 Task: Set the company name to 'match regex' under New invoice in find invoice.
Action: Mouse moved to (179, 23)
Screenshot: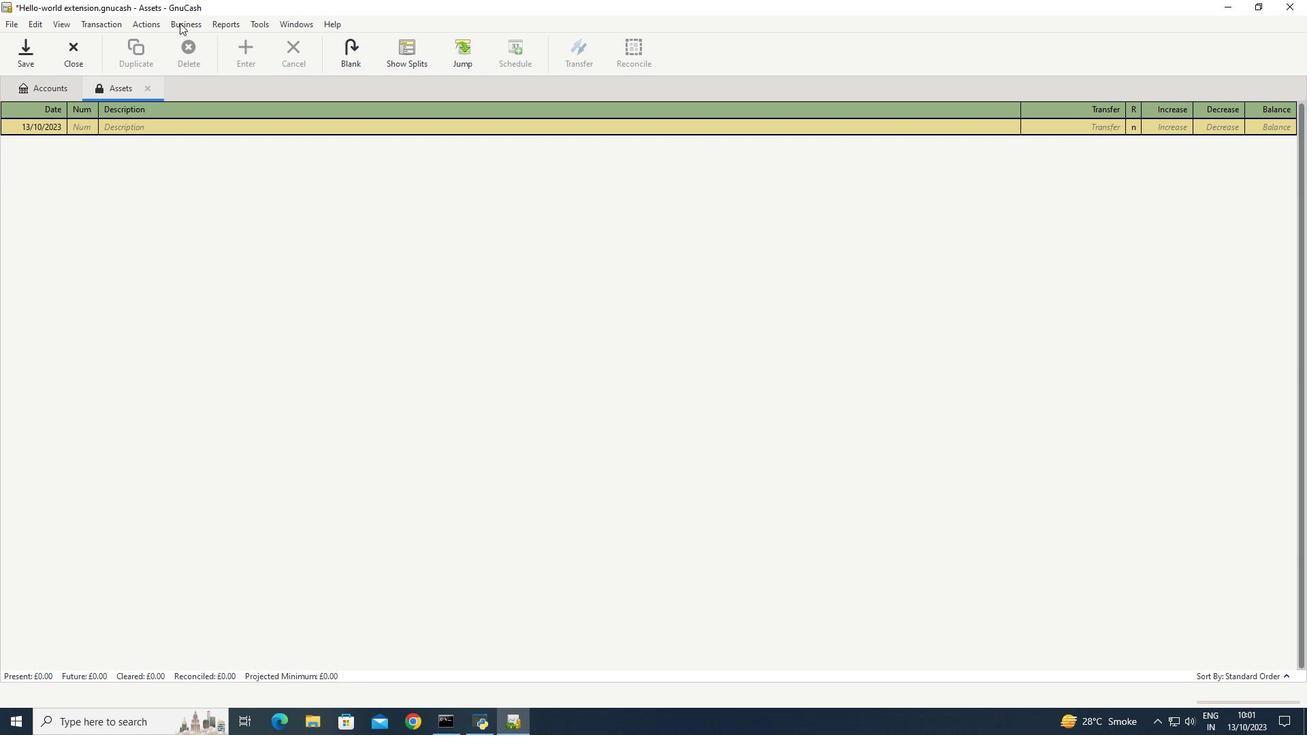 
Action: Mouse pressed left at (179, 23)
Screenshot: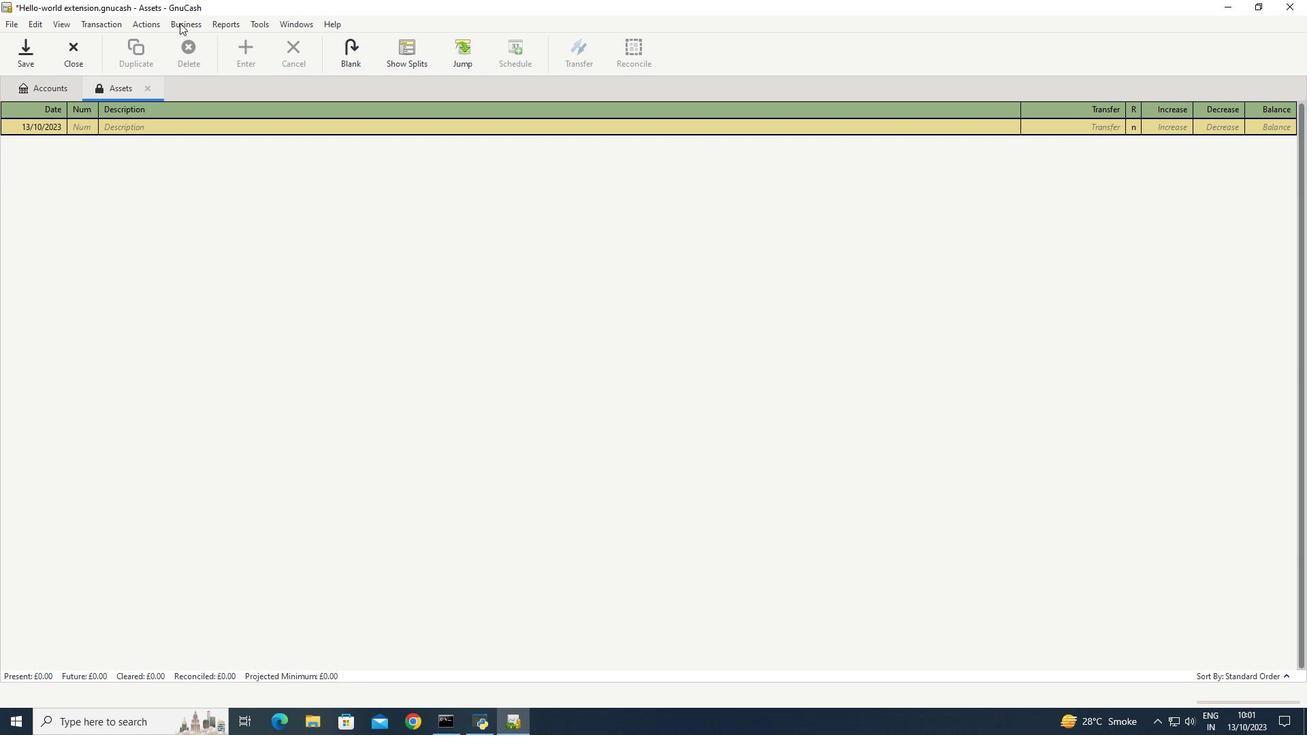 
Action: Mouse moved to (346, 110)
Screenshot: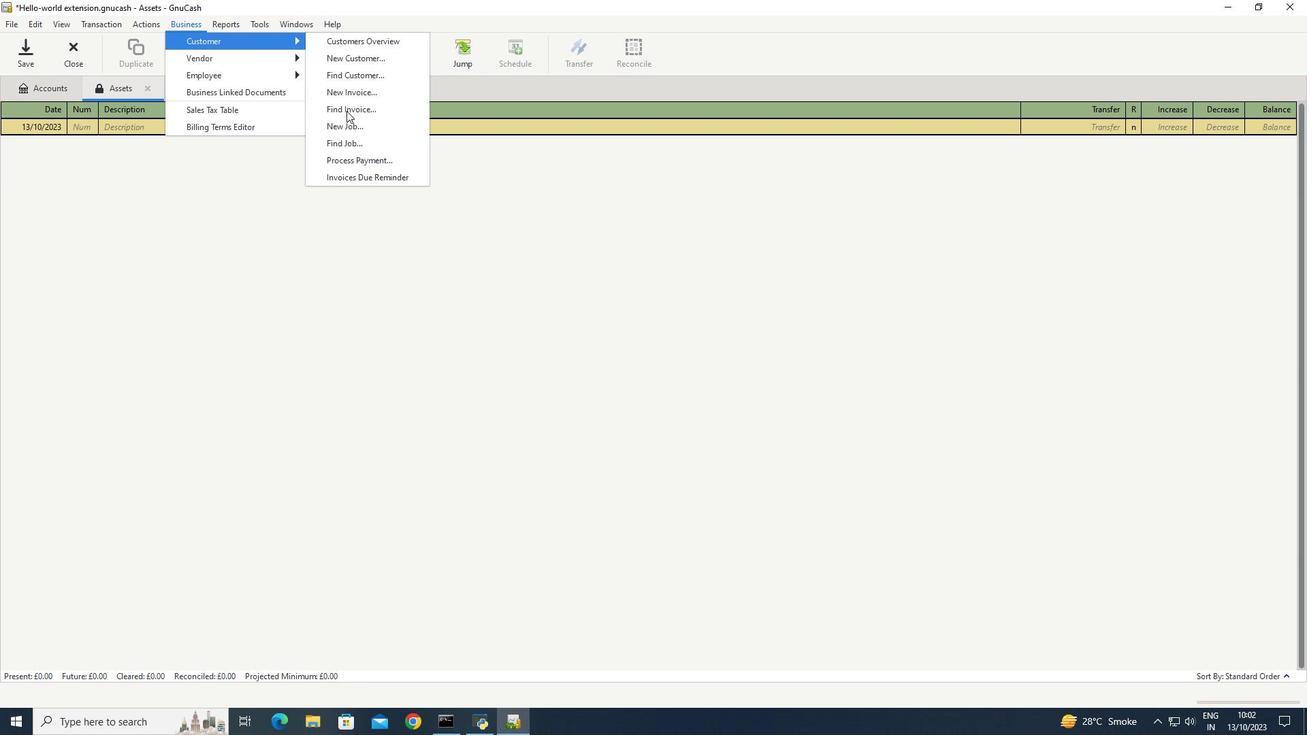 
Action: Mouse pressed left at (346, 110)
Screenshot: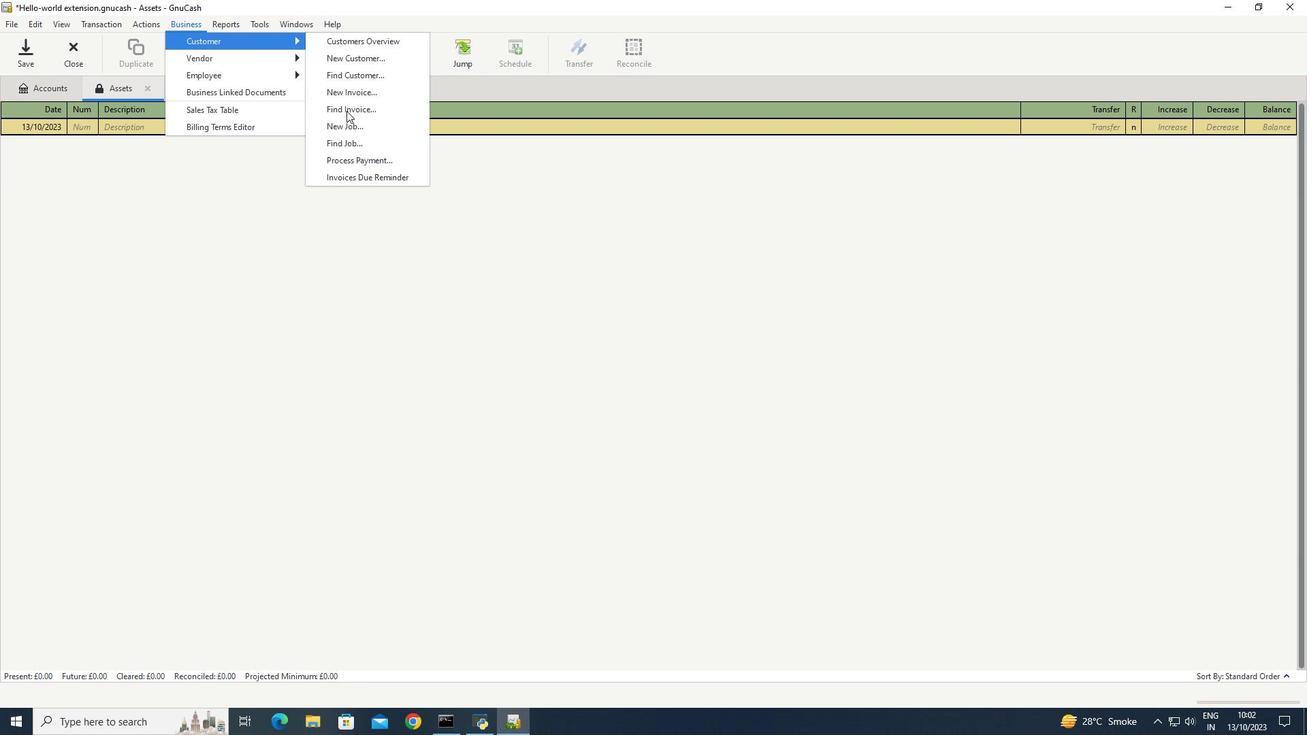
Action: Mouse moved to (684, 460)
Screenshot: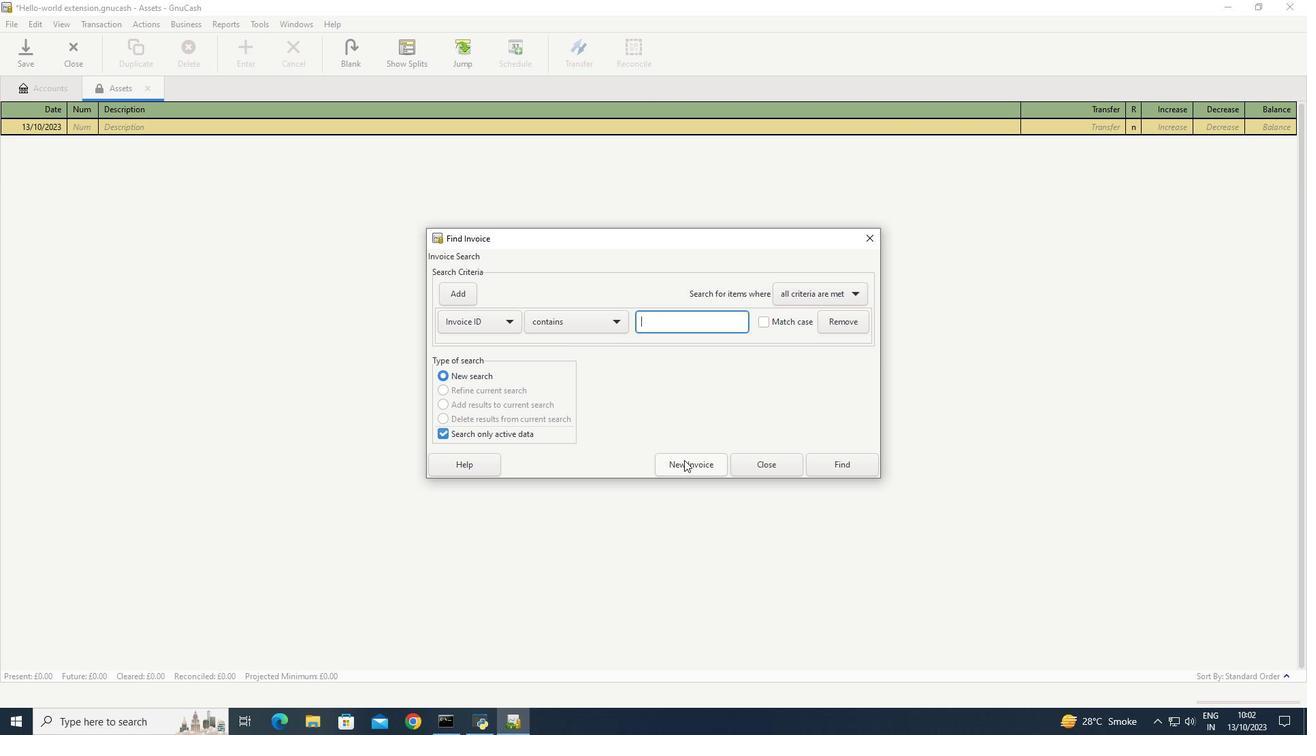 
Action: Mouse pressed left at (684, 460)
Screenshot: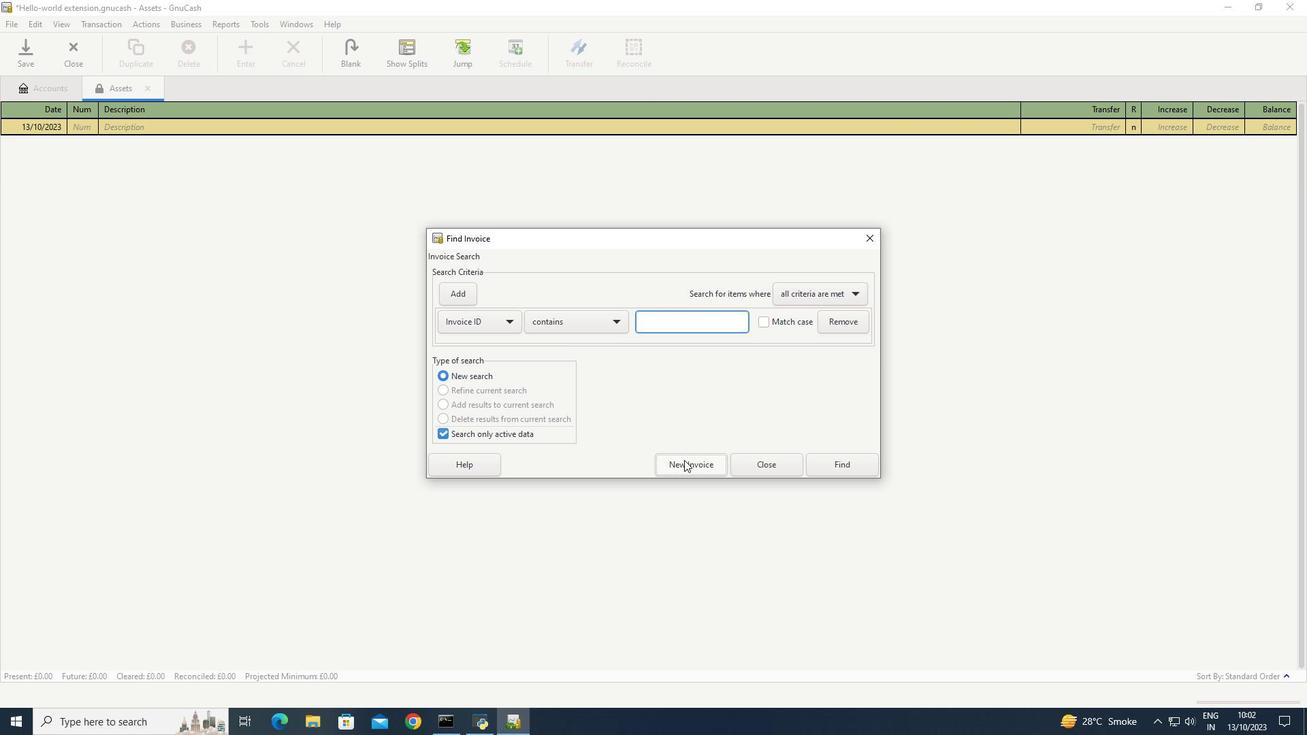 
Action: Mouse moved to (722, 358)
Screenshot: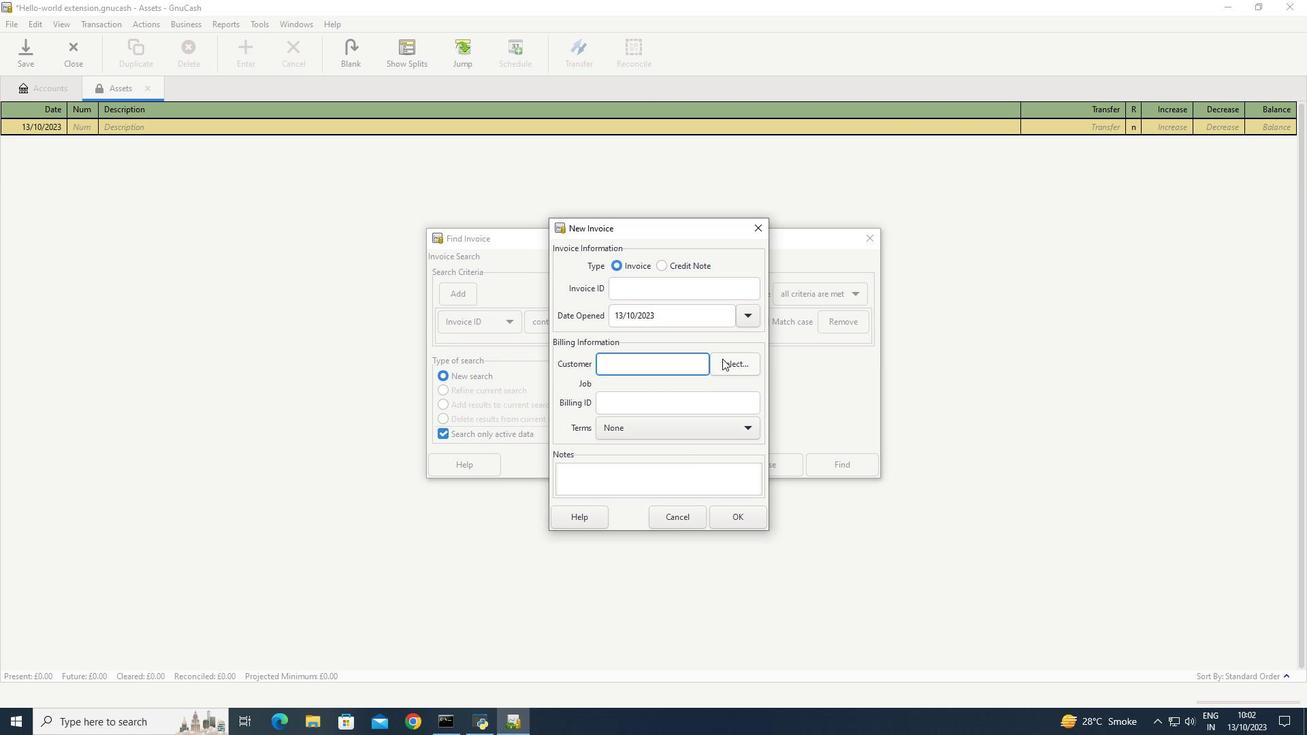 
Action: Mouse pressed left at (722, 358)
Screenshot: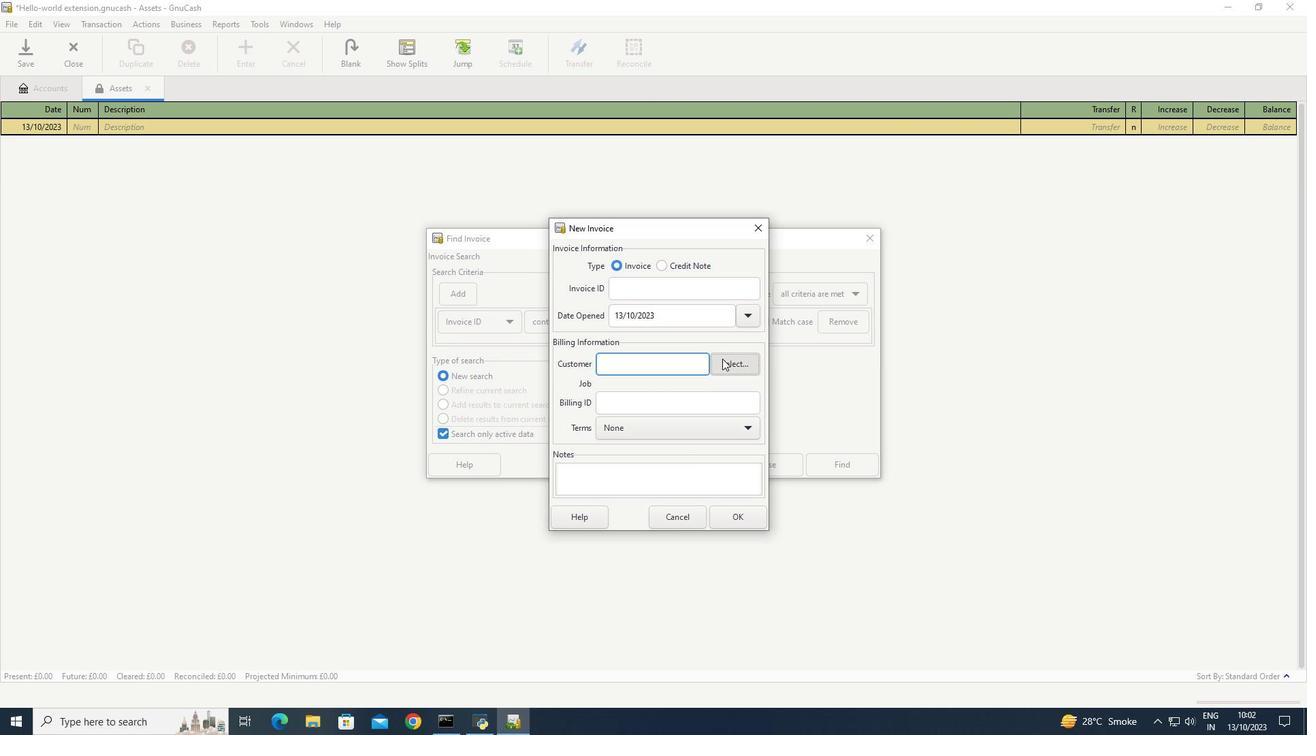 
Action: Mouse moved to (509, 324)
Screenshot: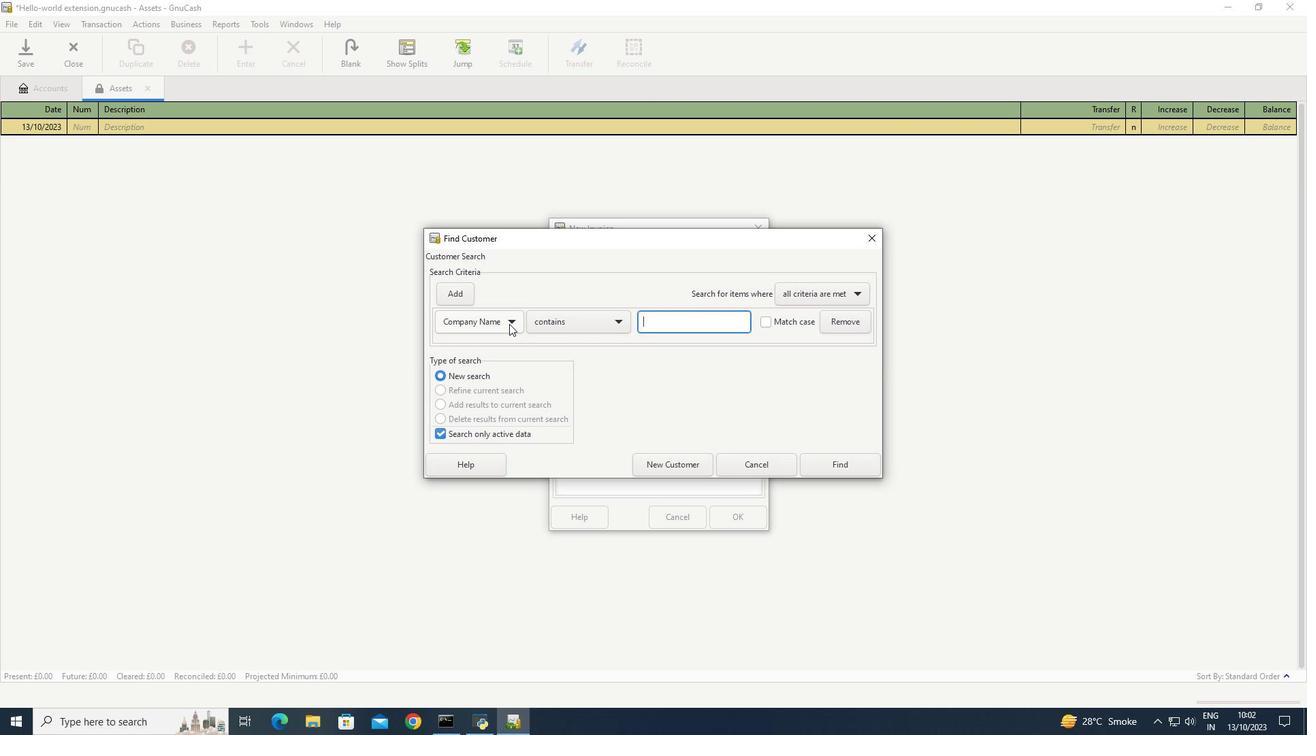 
Action: Mouse pressed left at (509, 324)
Screenshot: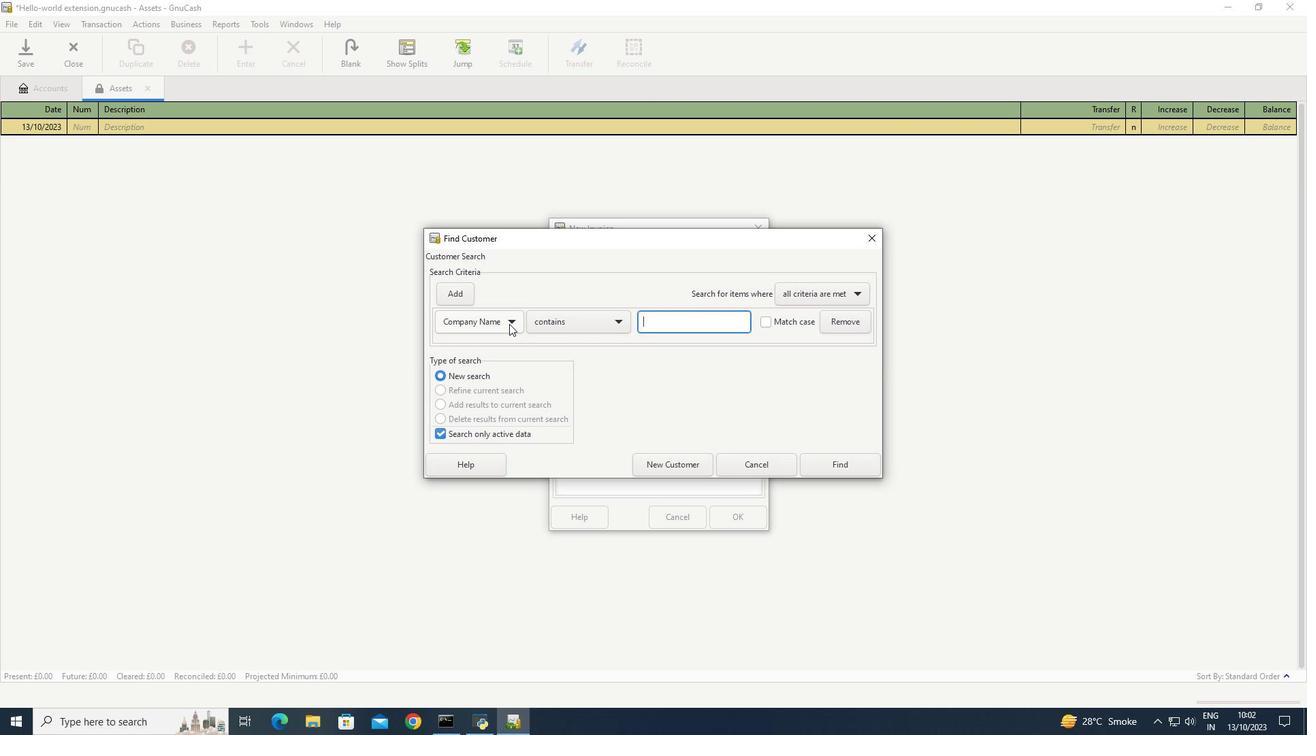 
Action: Mouse moved to (492, 327)
Screenshot: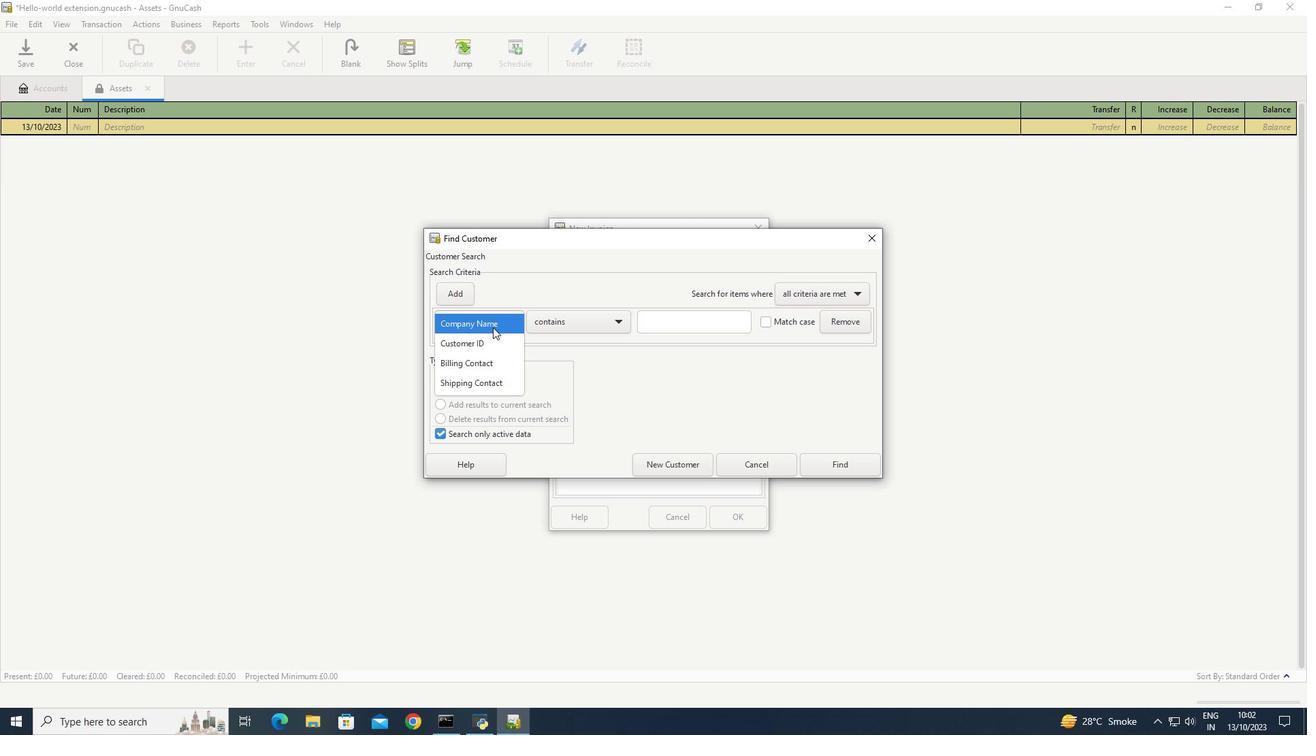
Action: Mouse pressed left at (492, 327)
Screenshot: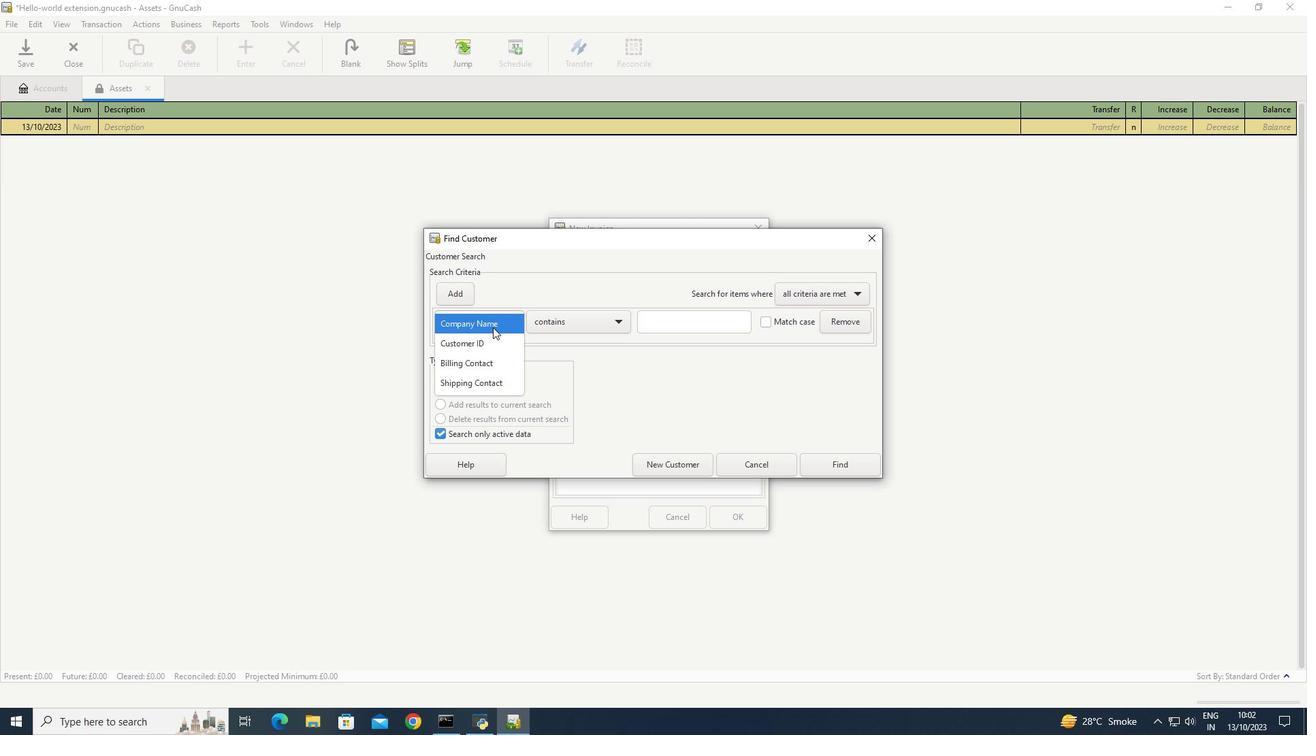 
Action: Mouse moved to (614, 323)
Screenshot: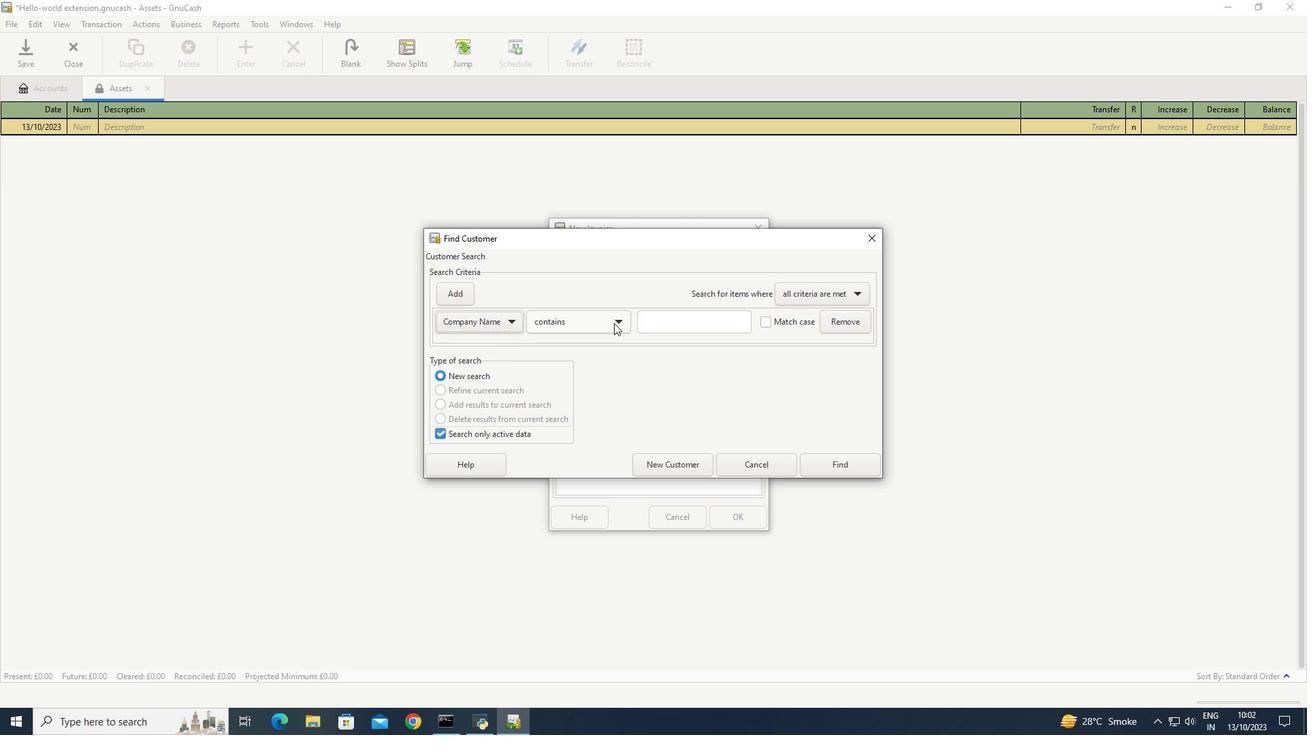 
Action: Mouse pressed left at (614, 323)
Screenshot: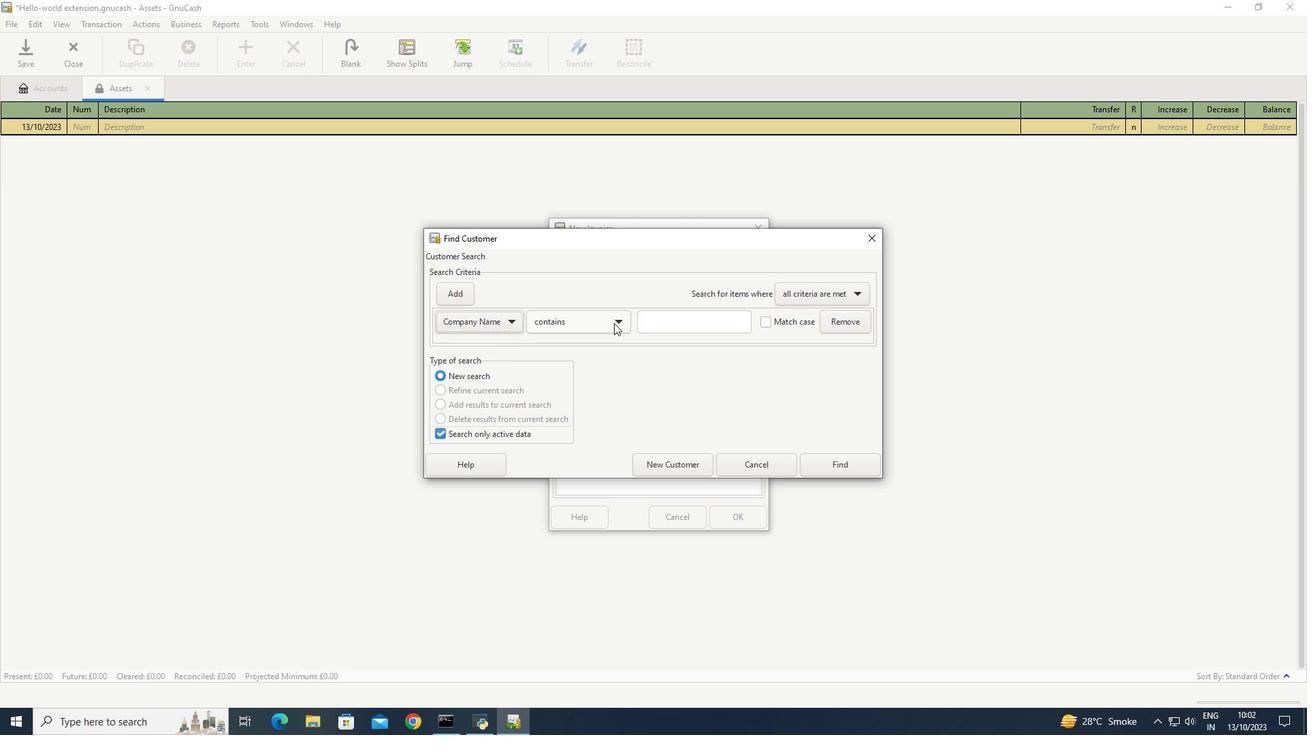 
Action: Mouse moved to (572, 362)
Screenshot: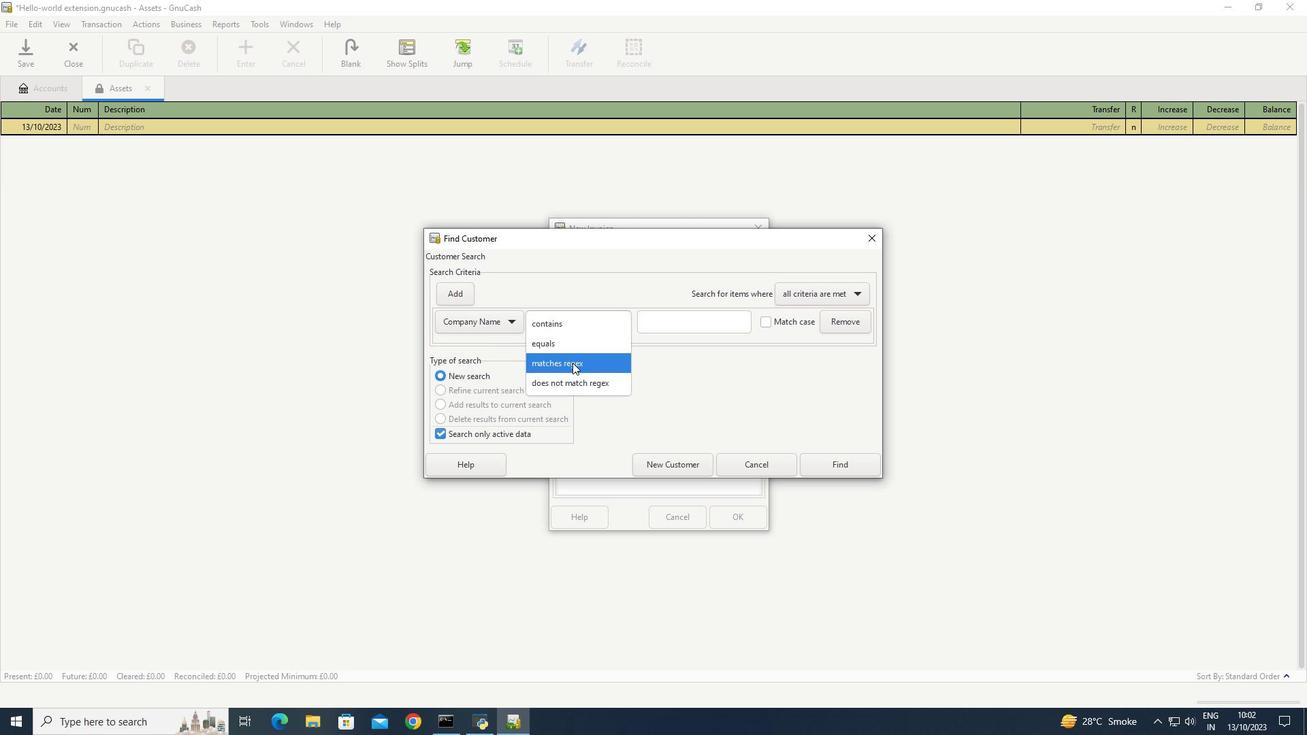 
Action: Mouse pressed left at (572, 362)
Screenshot: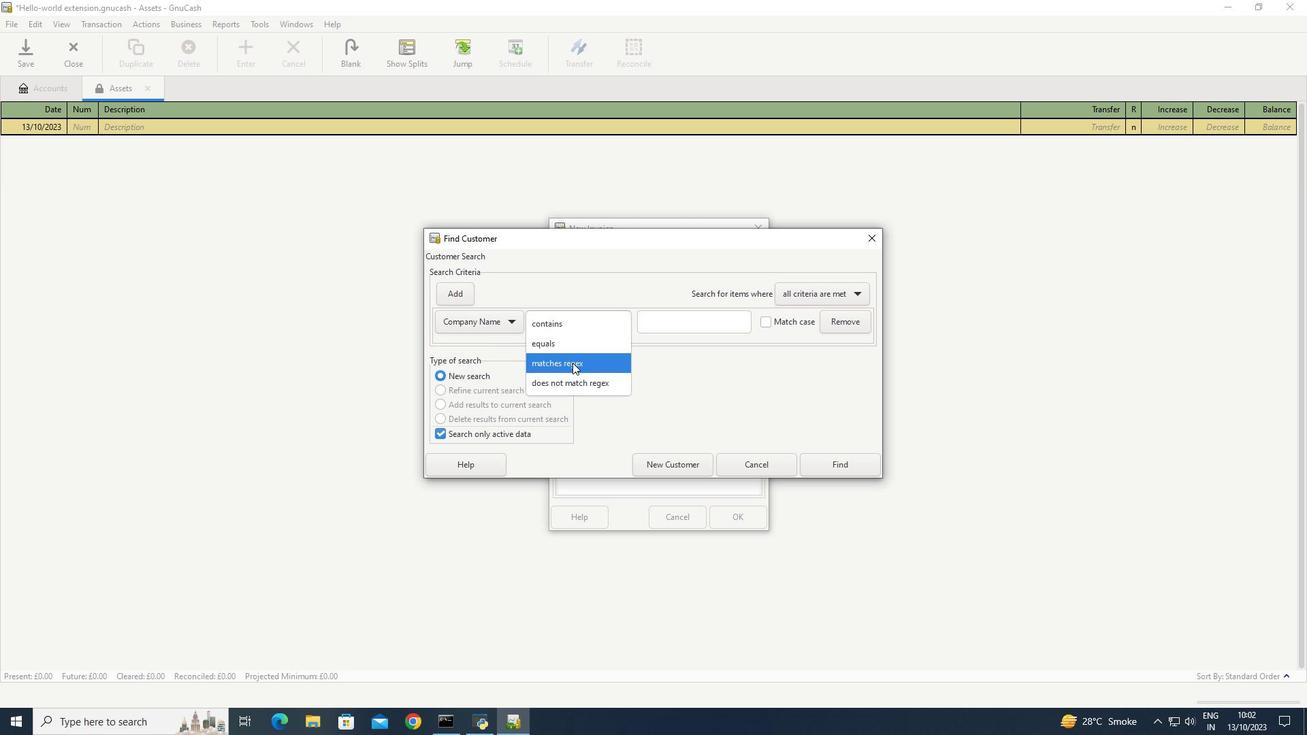 
Action: Mouse moved to (604, 370)
Screenshot: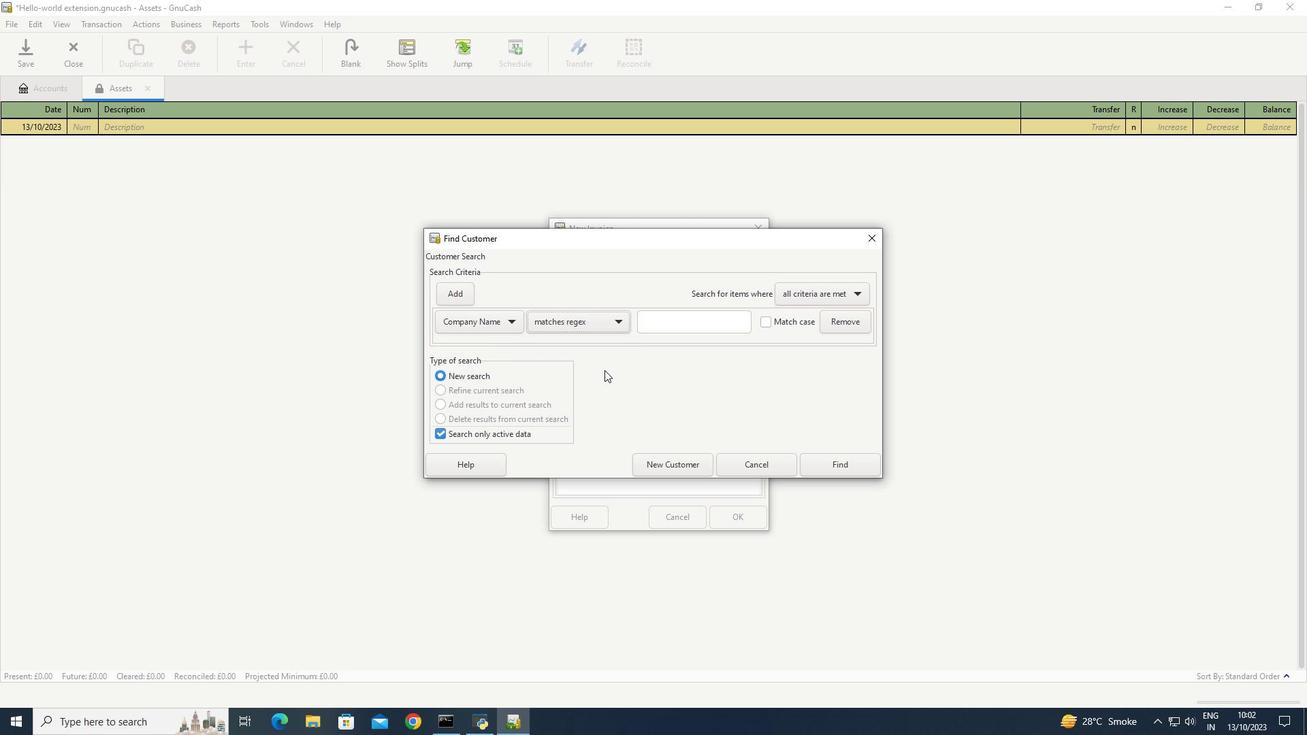 
Action: Mouse pressed left at (604, 370)
Screenshot: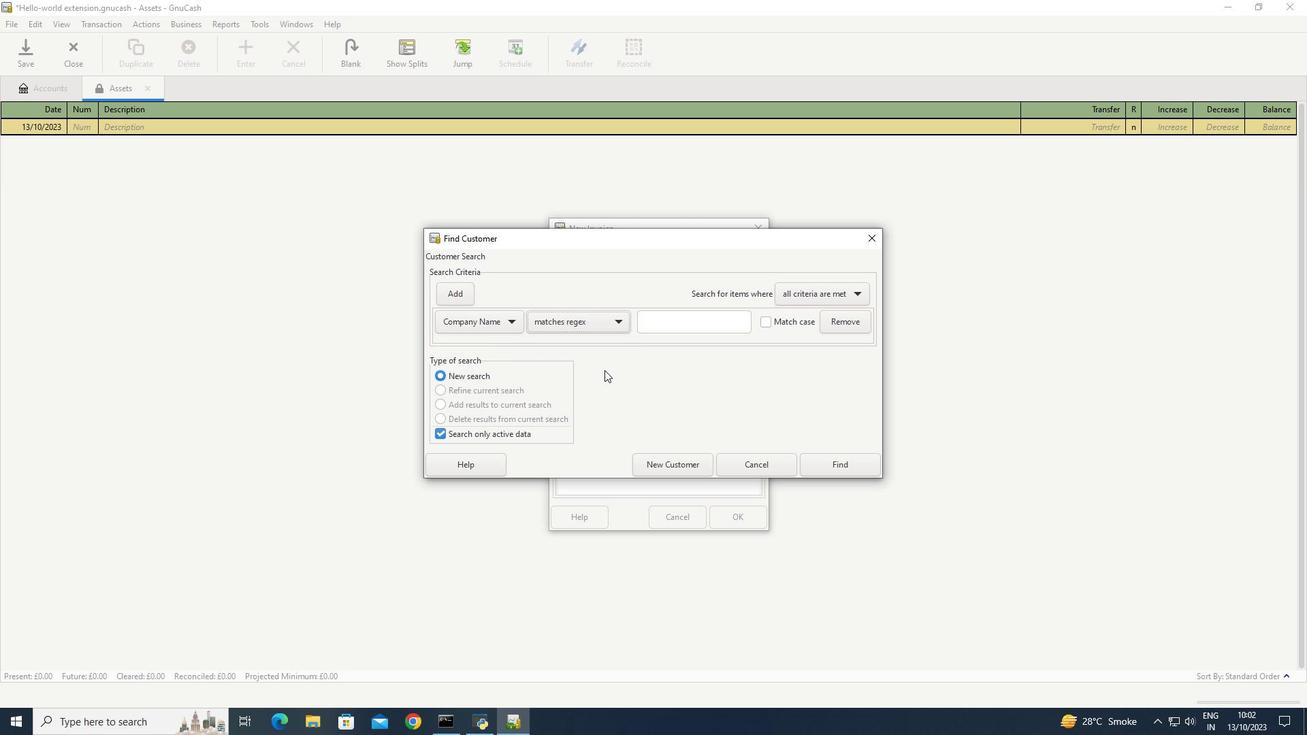 
